 Task: Open Microsoft Outlook and display the Tasks pane using the To-Do Bar.
Action: Mouse moved to (21, 90)
Screenshot: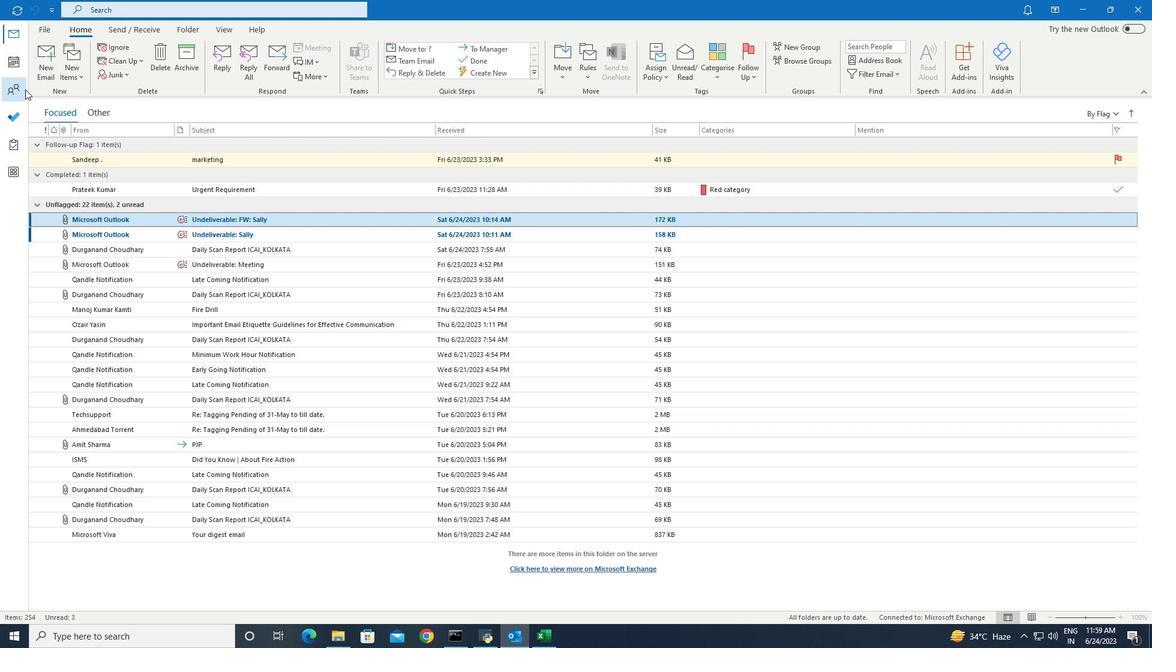 
Action: Mouse pressed left at (21, 90)
Screenshot: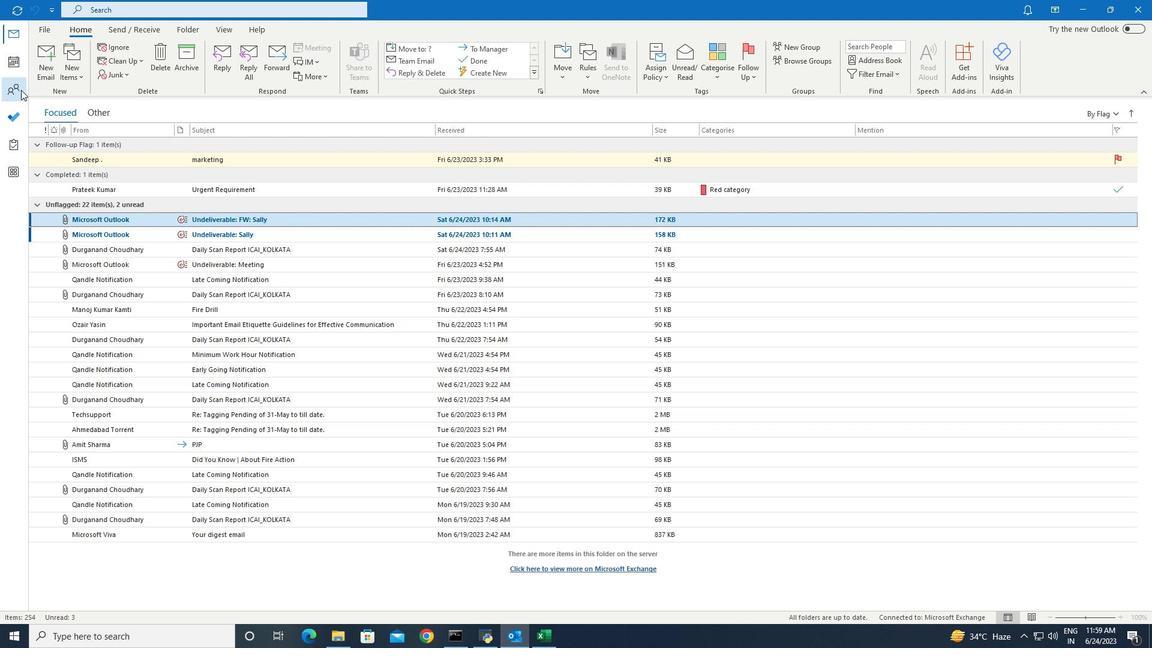 
Action: Mouse moved to (228, 30)
Screenshot: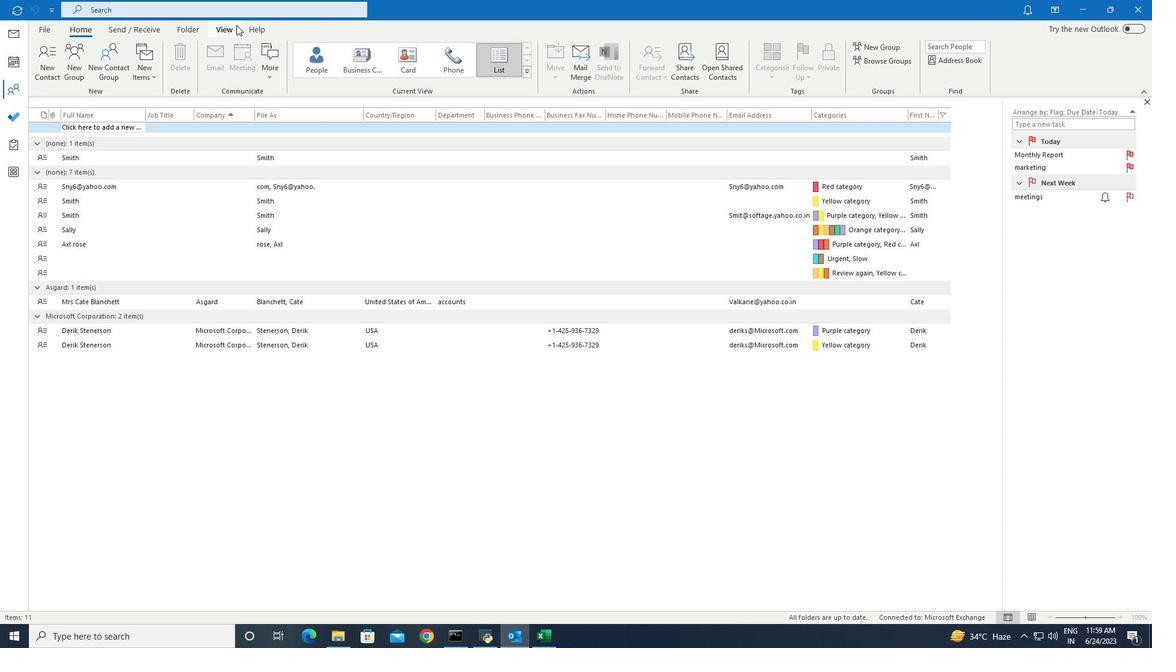 
Action: Mouse pressed left at (228, 30)
Screenshot: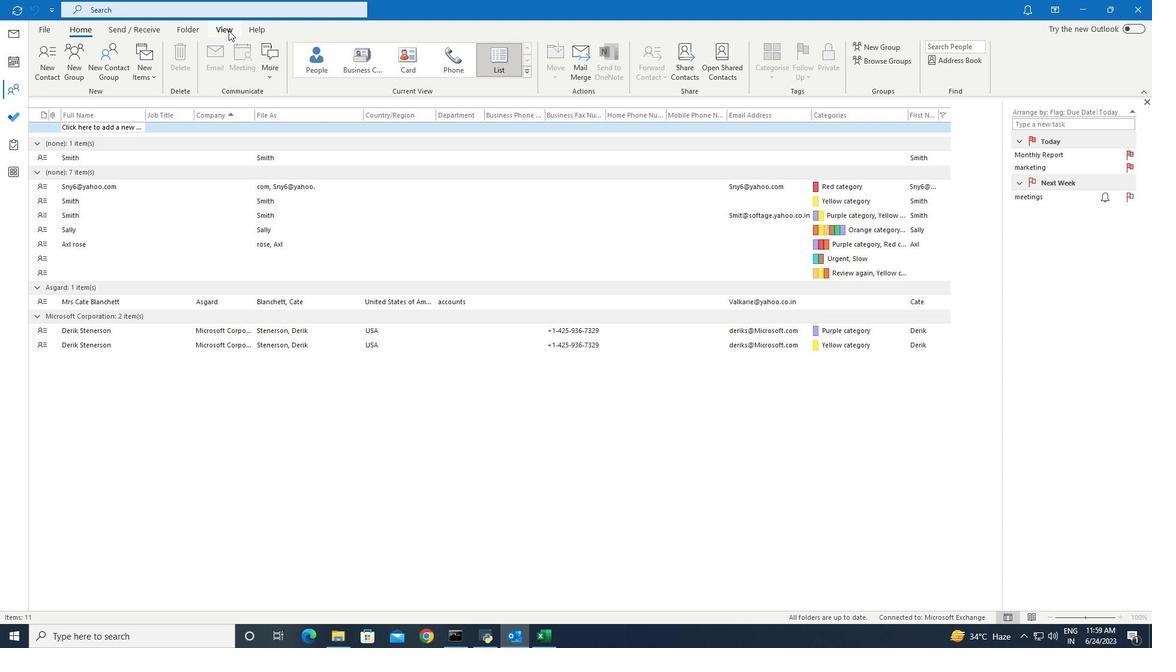 
Action: Mouse moved to (466, 73)
Screenshot: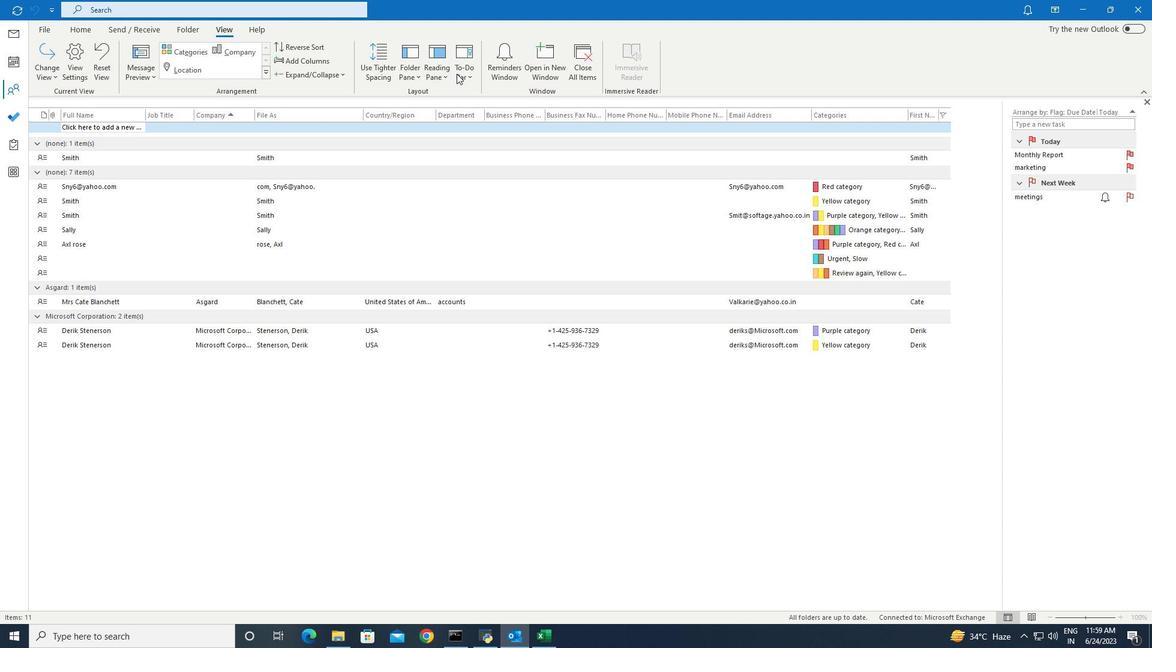 
Action: Mouse pressed left at (466, 73)
Screenshot: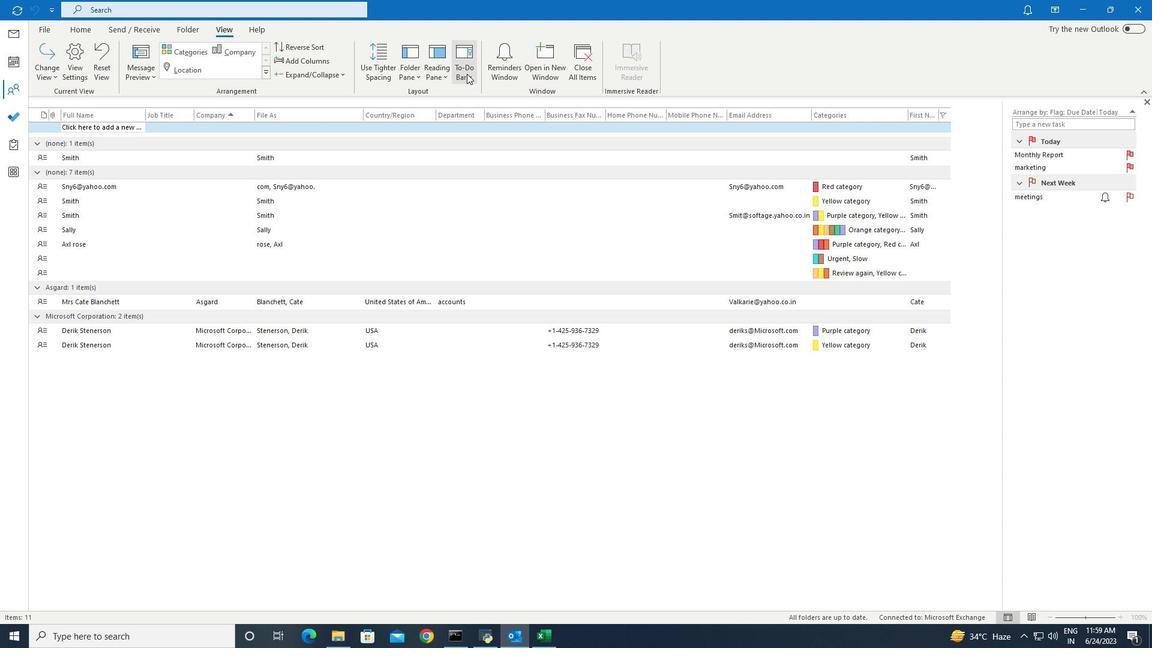 
Action: Mouse moved to (462, 139)
Screenshot: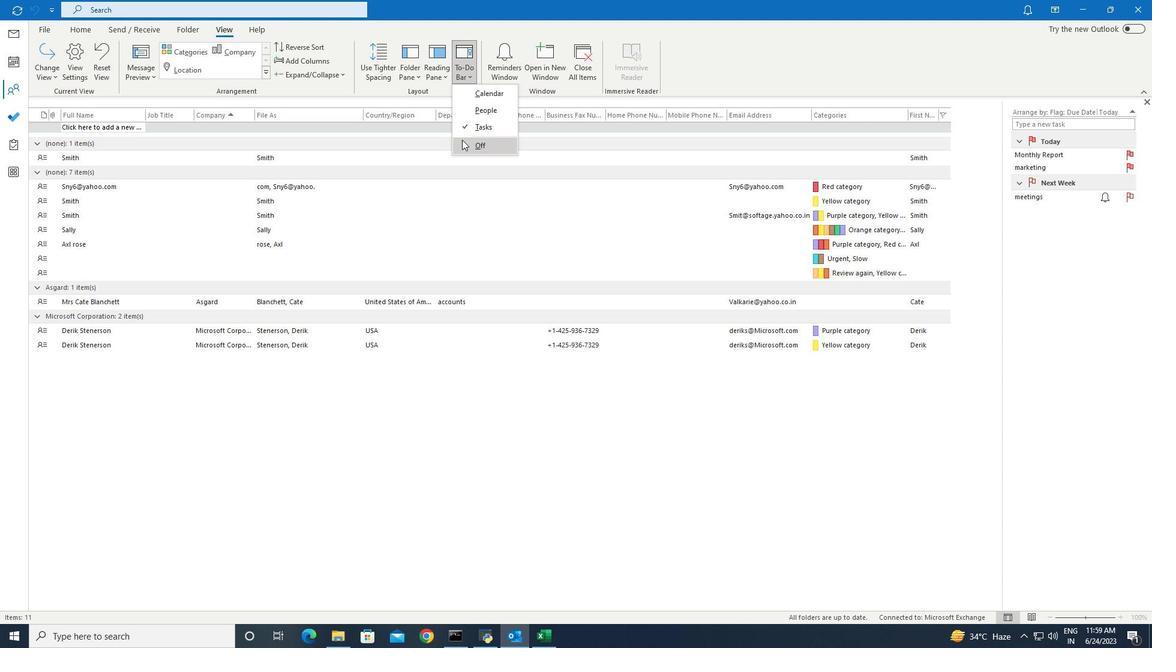 
Action: Mouse pressed left at (462, 139)
Screenshot: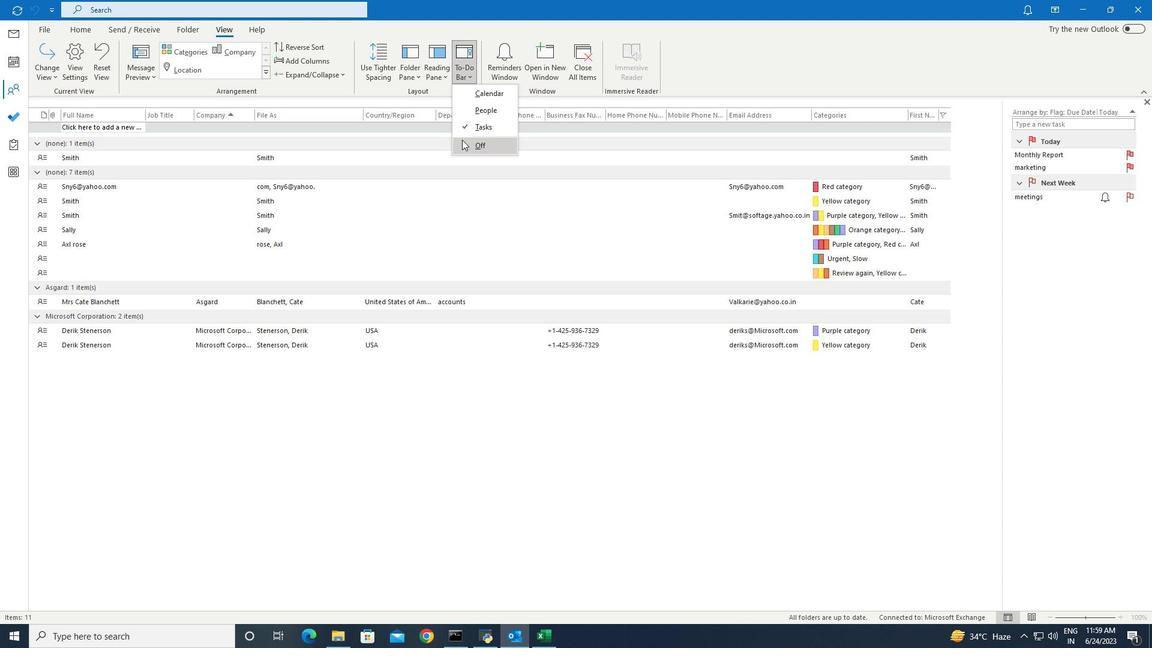 
